 Task: Create in the project AgileEngine and in the Backlog issue 'Integrate a new gamification feature into an existing mobile application to increase user engagement and retention' a child issue 'Automated infrastructure security incident response testing and reporting', and assign it to team member softage.1@softage.net. Create in the project AgileEngine and in the Backlog issue 'Develop a new tool for automated testing of web application accessibility compliance for people with disabilities' a child issue 'Integration with human capital management software', and assign it to team member softage.2@softage.net
Action: Mouse moved to (627, 487)
Screenshot: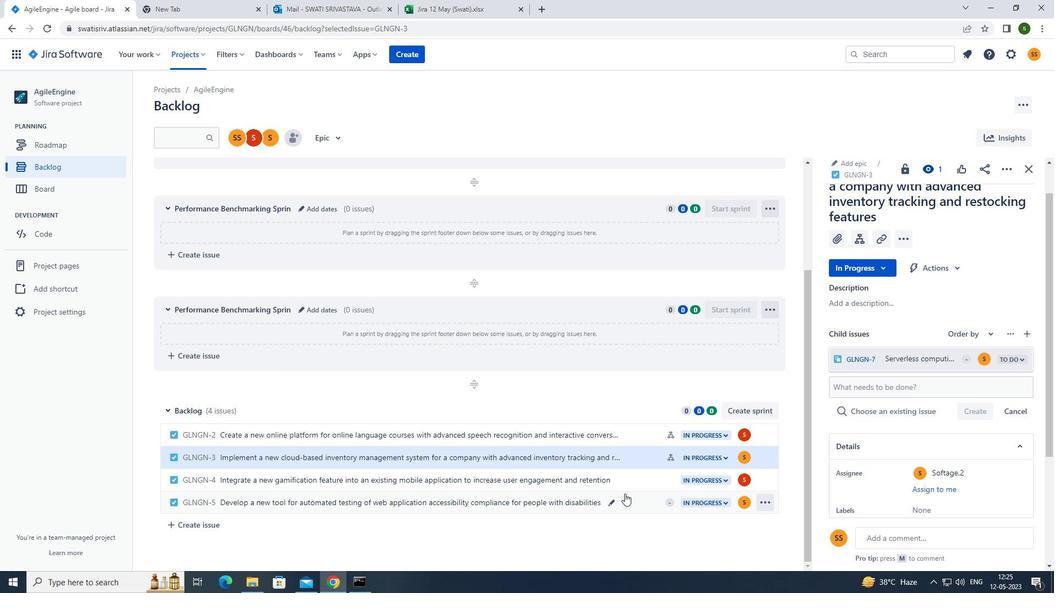 
Action: Mouse pressed left at (627, 487)
Screenshot: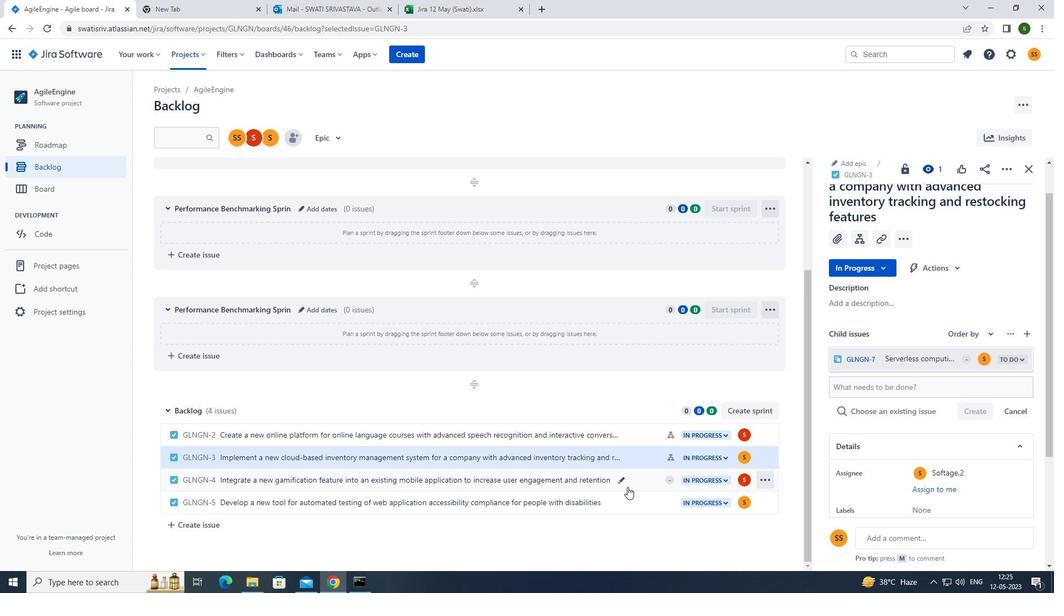 
Action: Mouse moved to (858, 265)
Screenshot: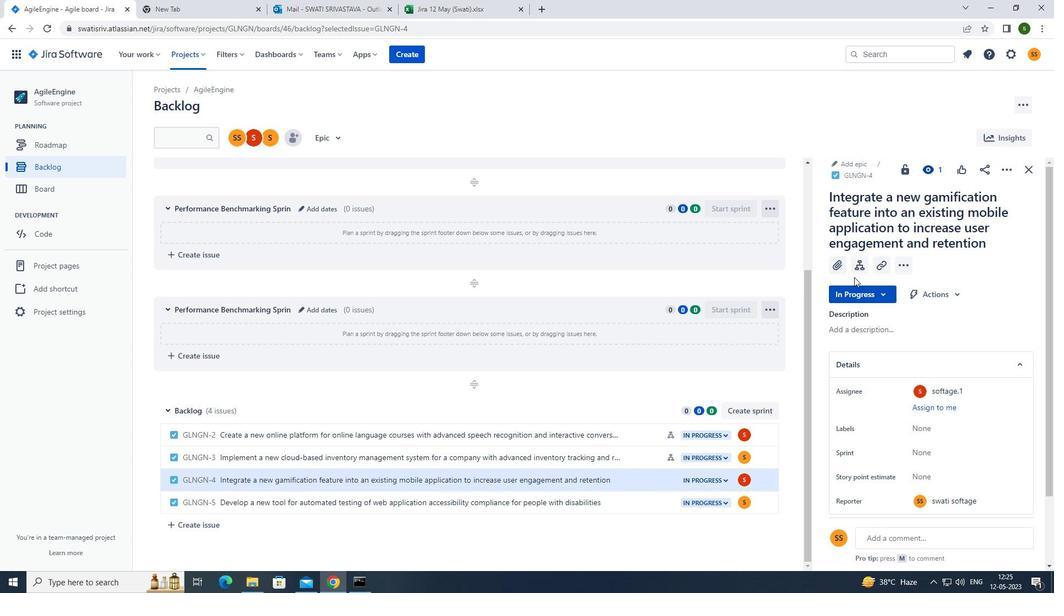 
Action: Mouse pressed left at (858, 265)
Screenshot: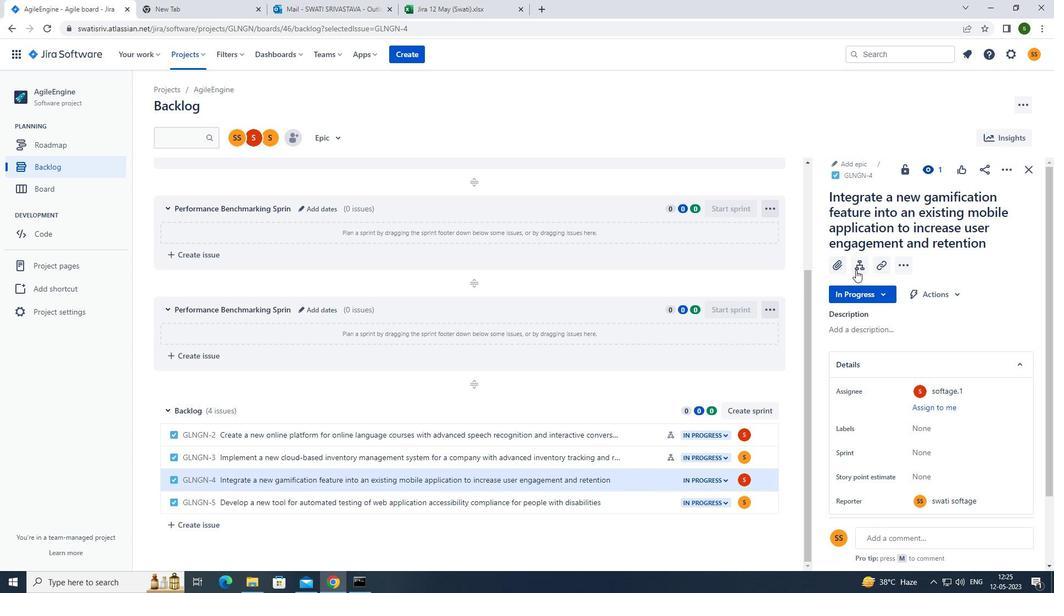 
Action: Mouse moved to (909, 356)
Screenshot: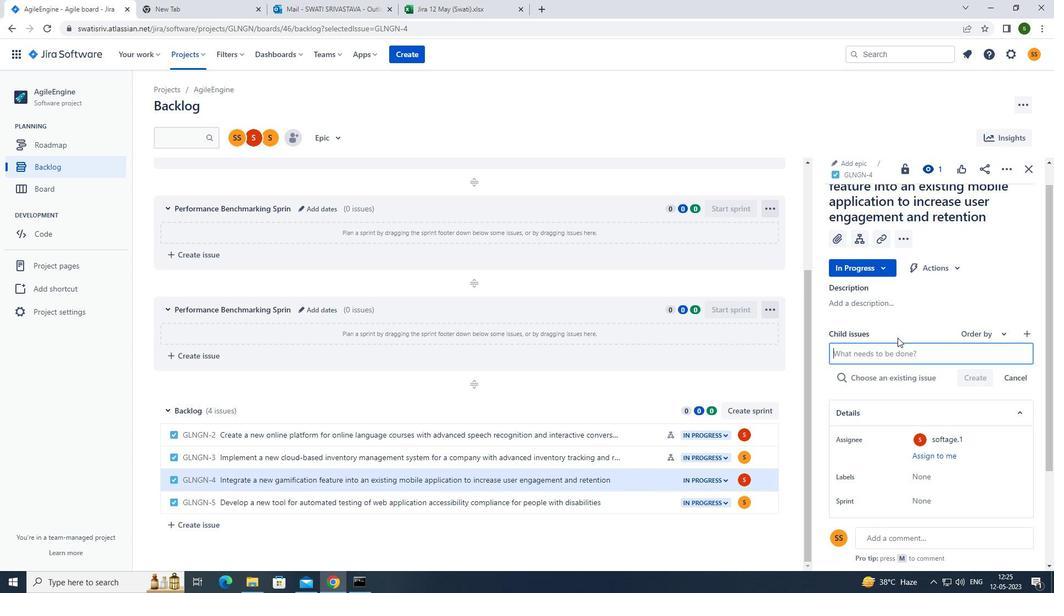 
Action: Mouse pressed left at (909, 356)
Screenshot: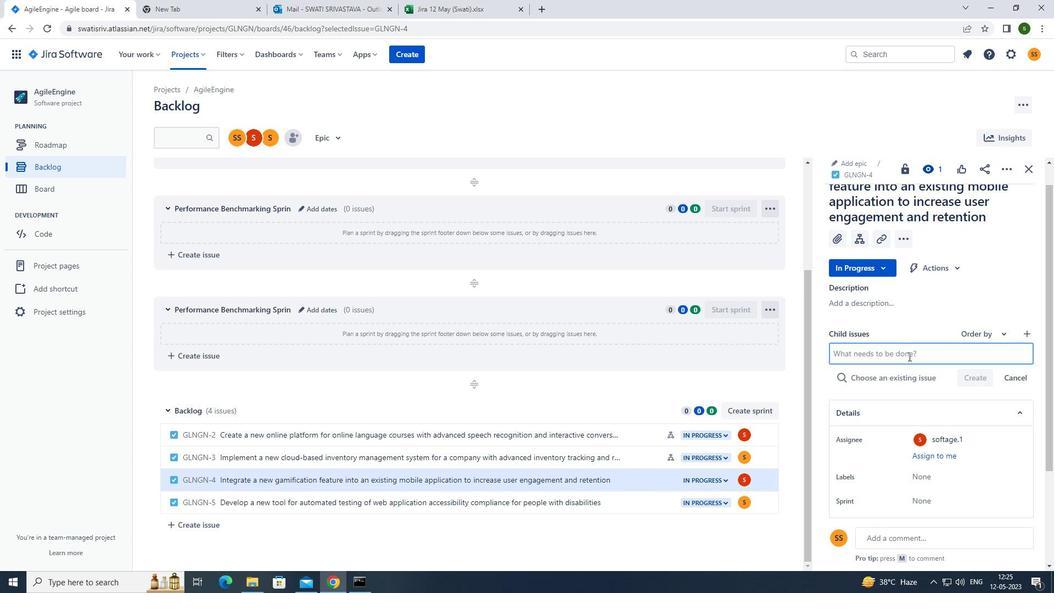 
Action: Mouse moved to (860, 352)
Screenshot: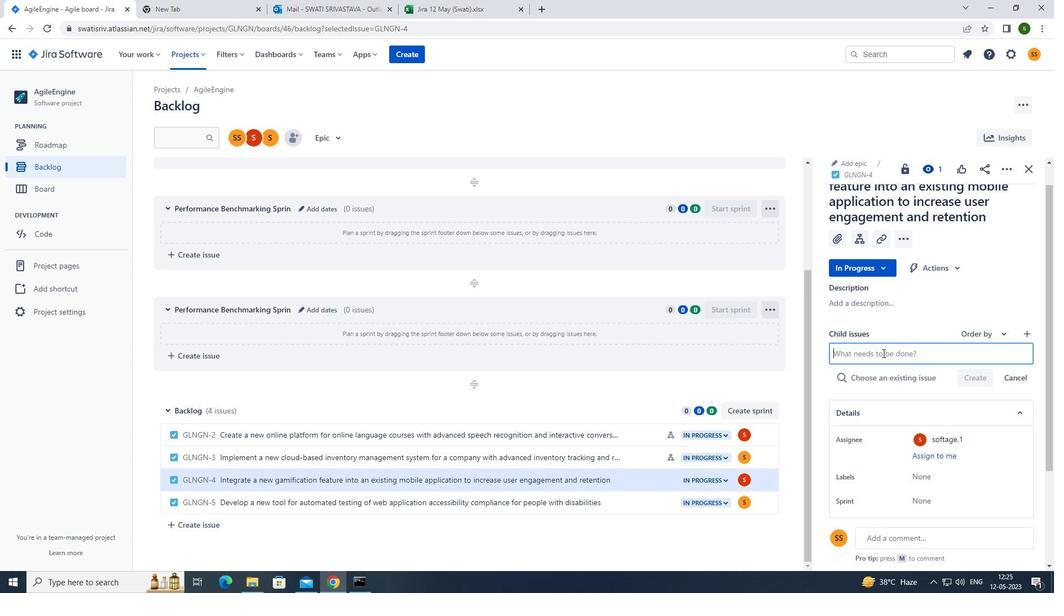 
Action: Key pressed <Key.caps_lock>a<Key.caps_lock>uton<Key.backspace>mated<Key.space>infrastructure<Key.space>incident<Key.space>response<Key.space>testing<Key.space>and<Key.space>reporting<Key.enter>
Screenshot: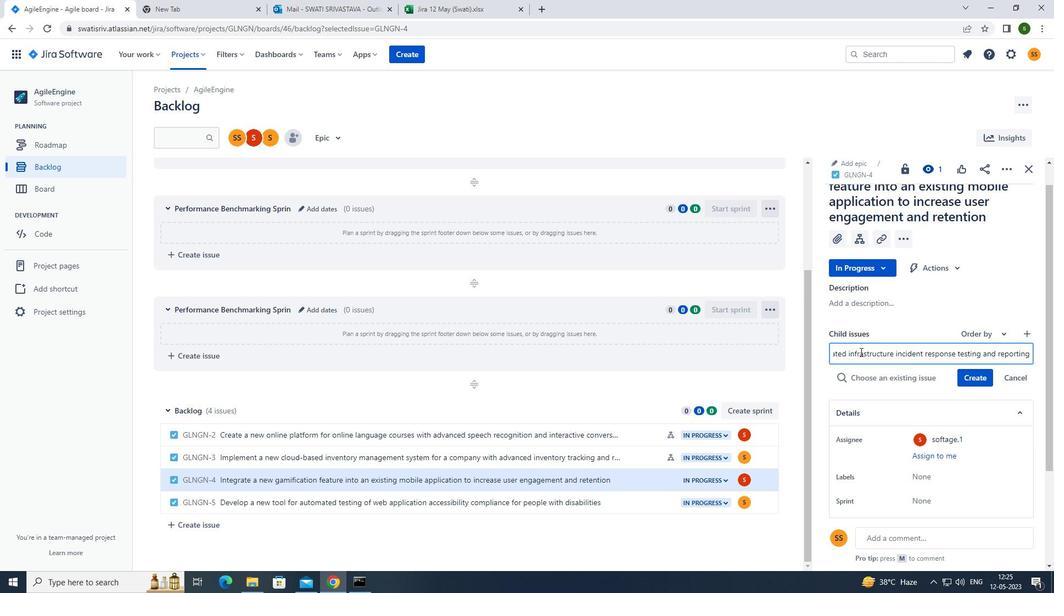 
Action: Mouse moved to (982, 355)
Screenshot: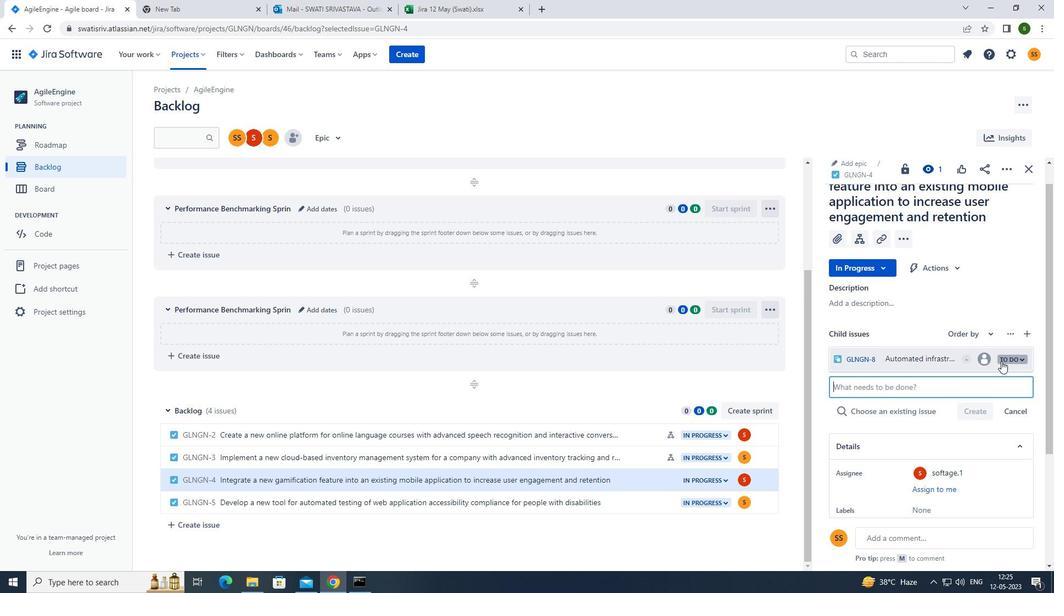 
Action: Mouse pressed left at (982, 355)
Screenshot: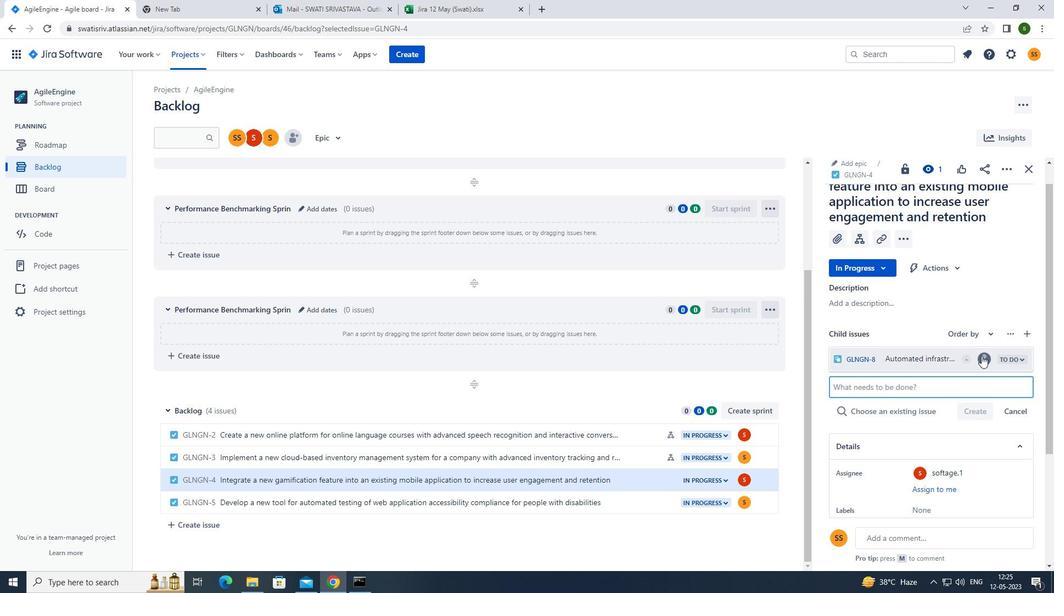 
Action: Mouse moved to (893, 391)
Screenshot: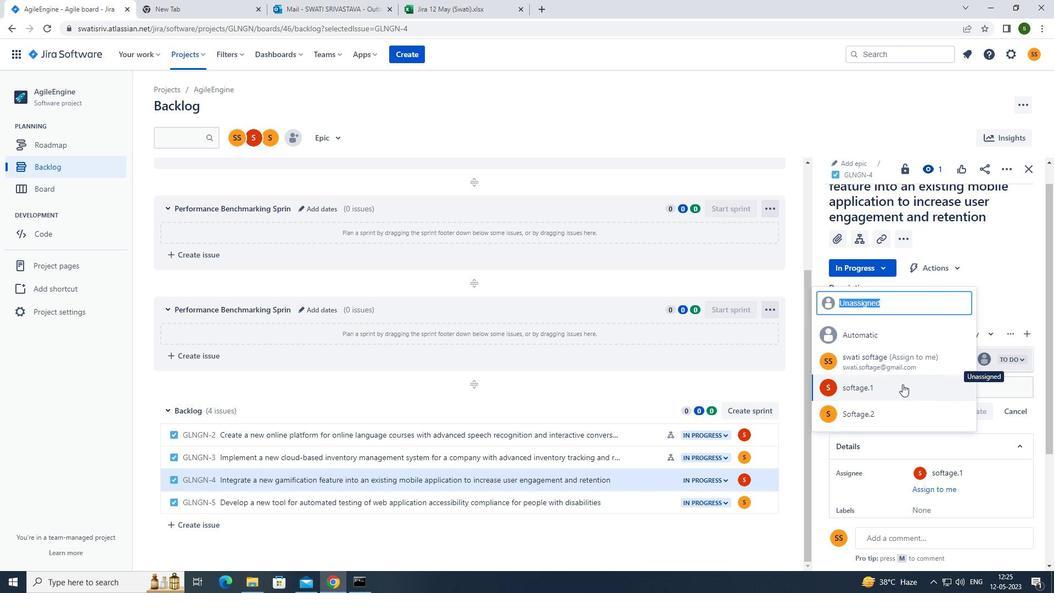 
Action: Mouse pressed left at (893, 391)
Screenshot: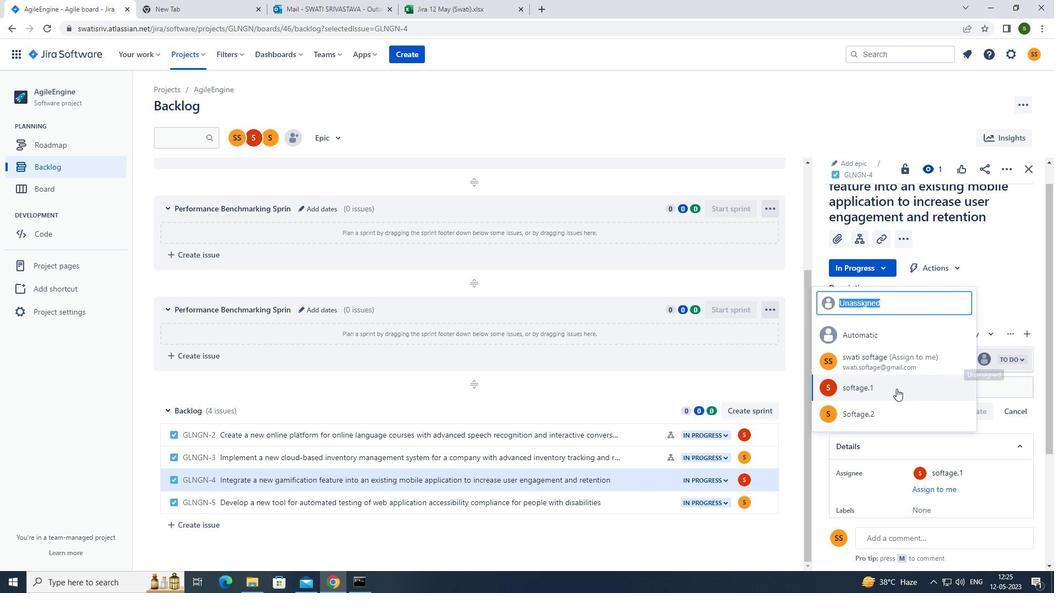 
Action: Mouse moved to (638, 507)
Screenshot: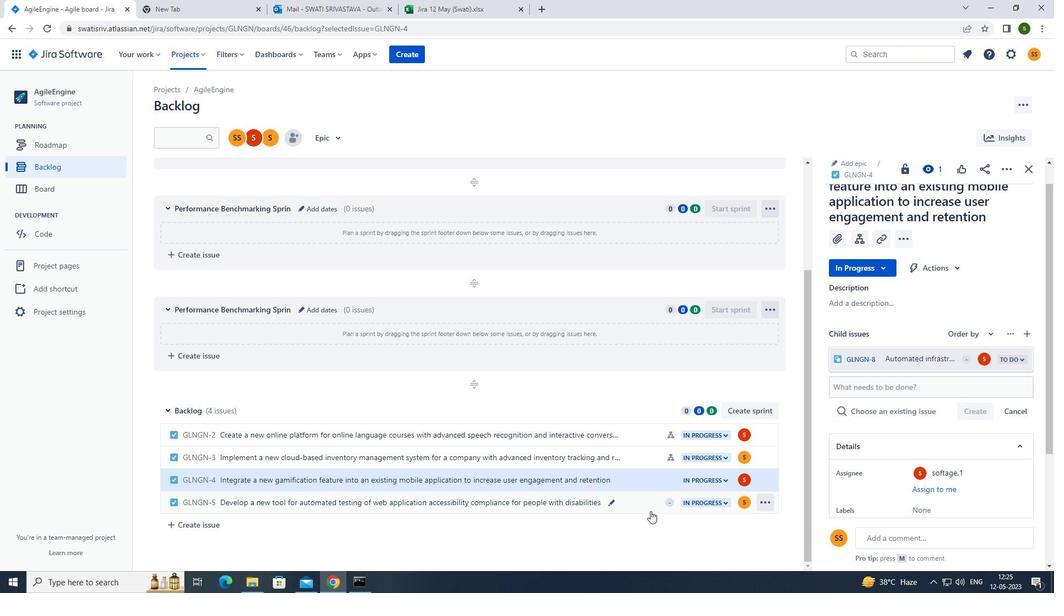 
Action: Mouse pressed left at (638, 507)
Screenshot: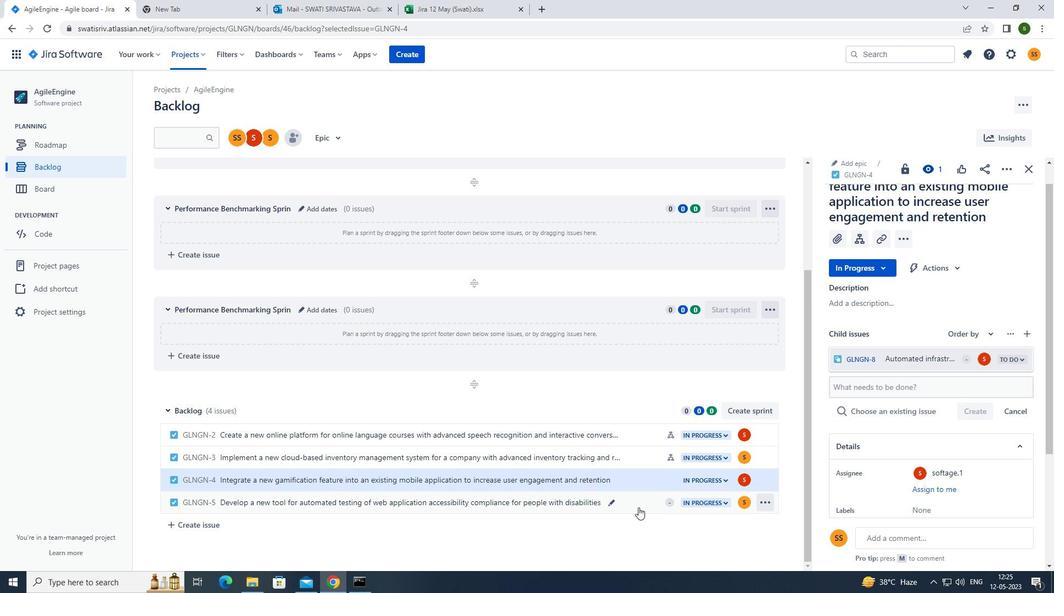 
Action: Mouse moved to (858, 258)
Screenshot: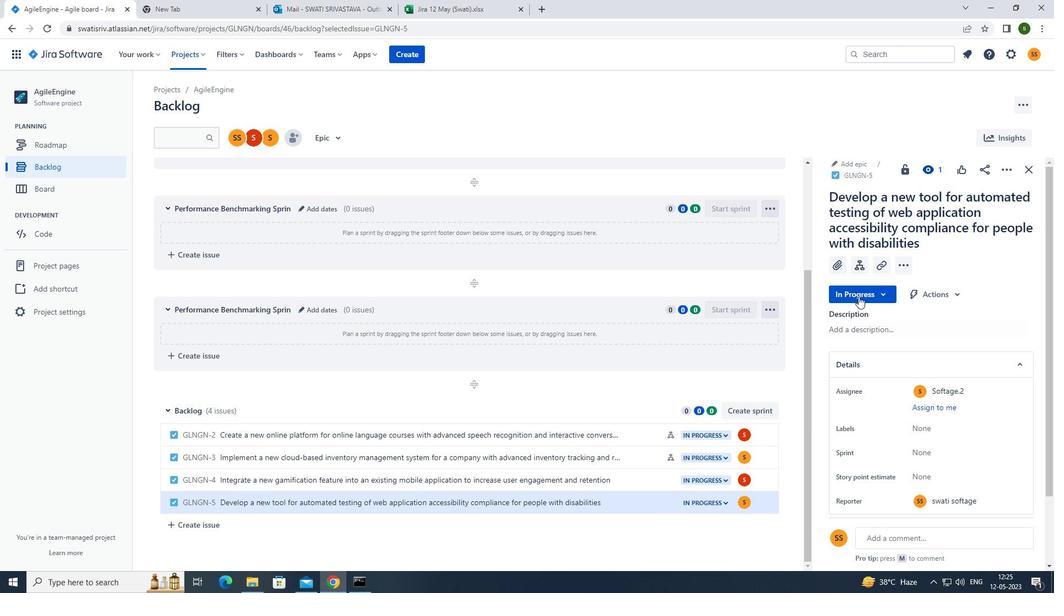 
Action: Mouse pressed left at (858, 258)
Screenshot: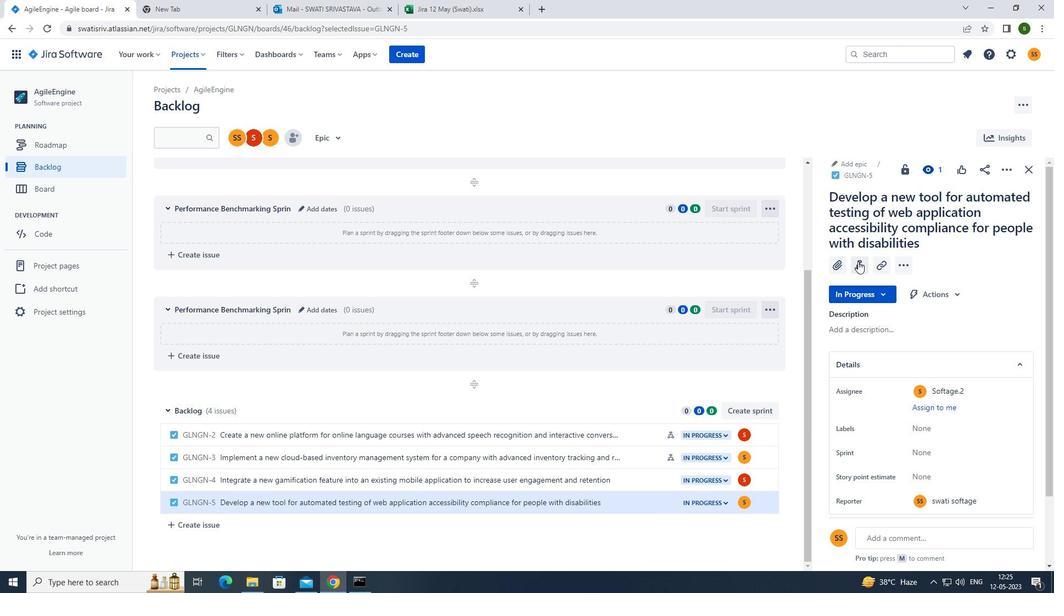 
Action: Mouse moved to (893, 357)
Screenshot: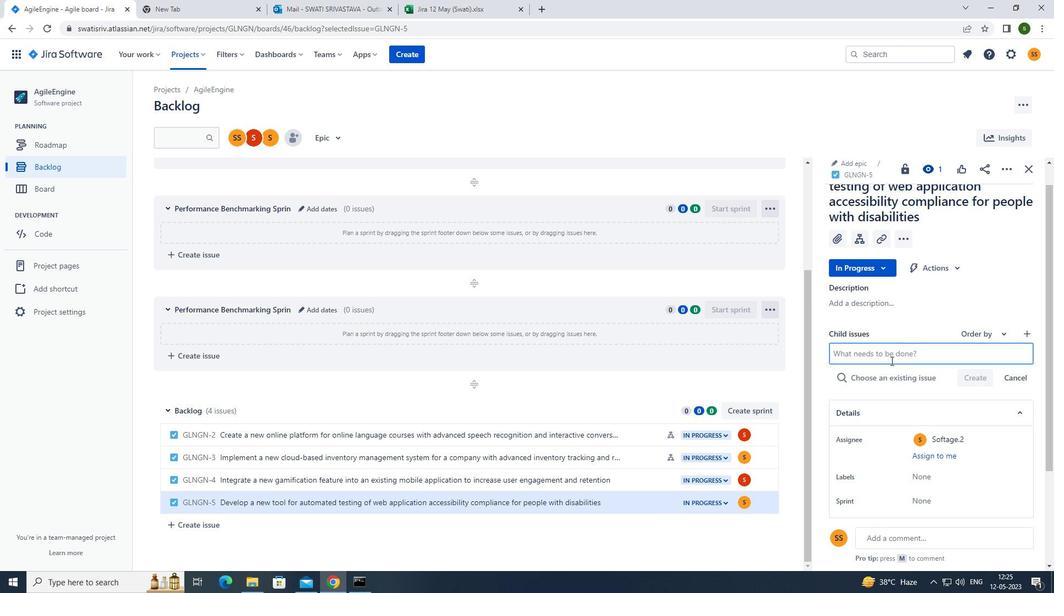 
Action: Mouse pressed left at (893, 357)
Screenshot: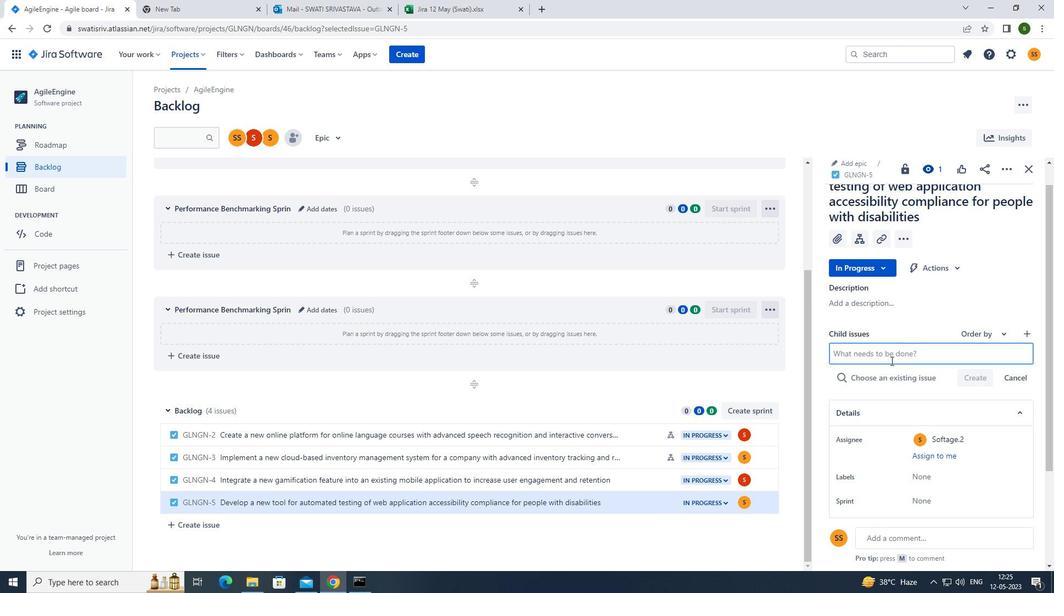 
Action: Mouse moved to (836, 371)
Screenshot: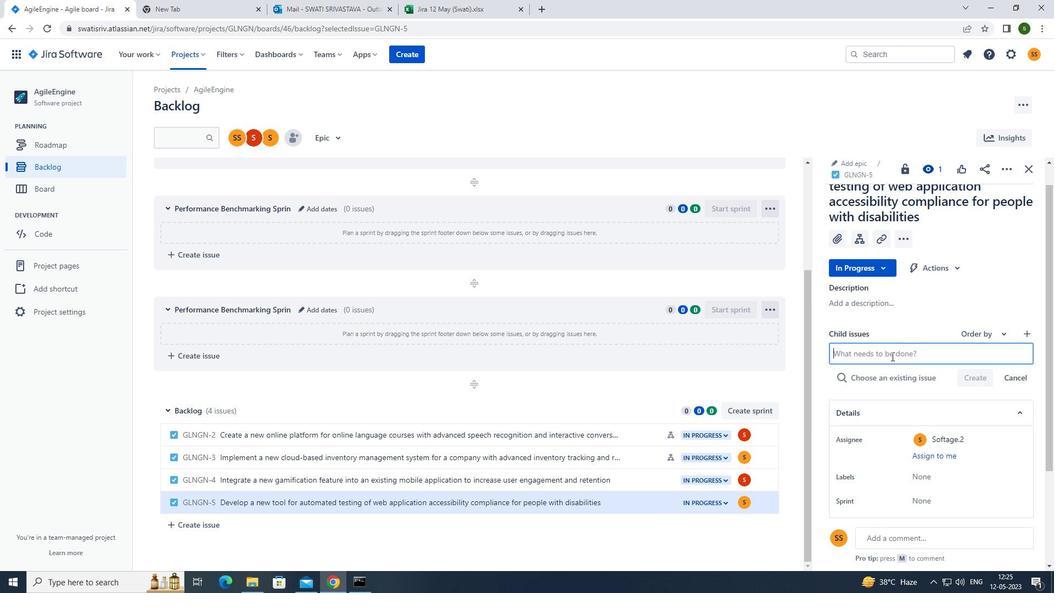 
Action: Key pressed <Key.caps_lock>i<Key.caps_lock>ntegration<Key.space>with<Key.space>human<Key.space>capital<Key.space>management<Key.space>software<Key.enter>
Screenshot: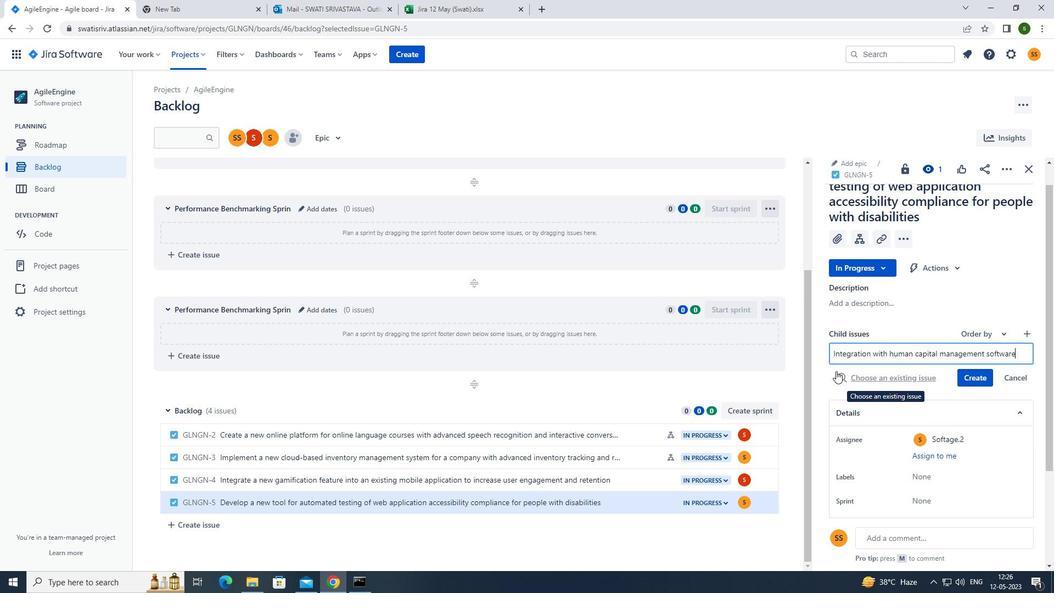 
Action: Mouse moved to (983, 359)
Screenshot: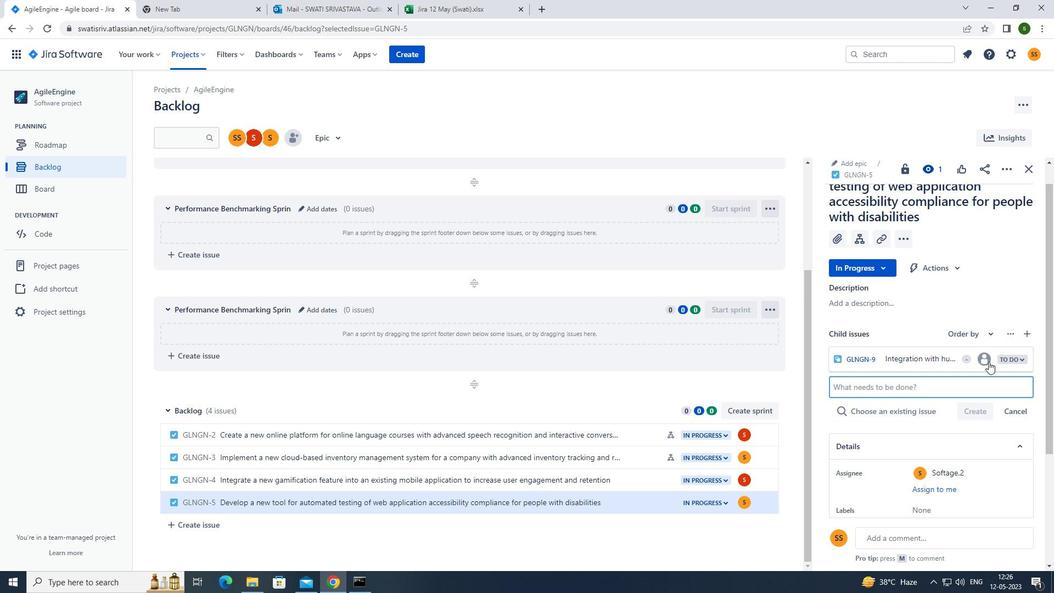
Action: Mouse pressed left at (983, 359)
Screenshot: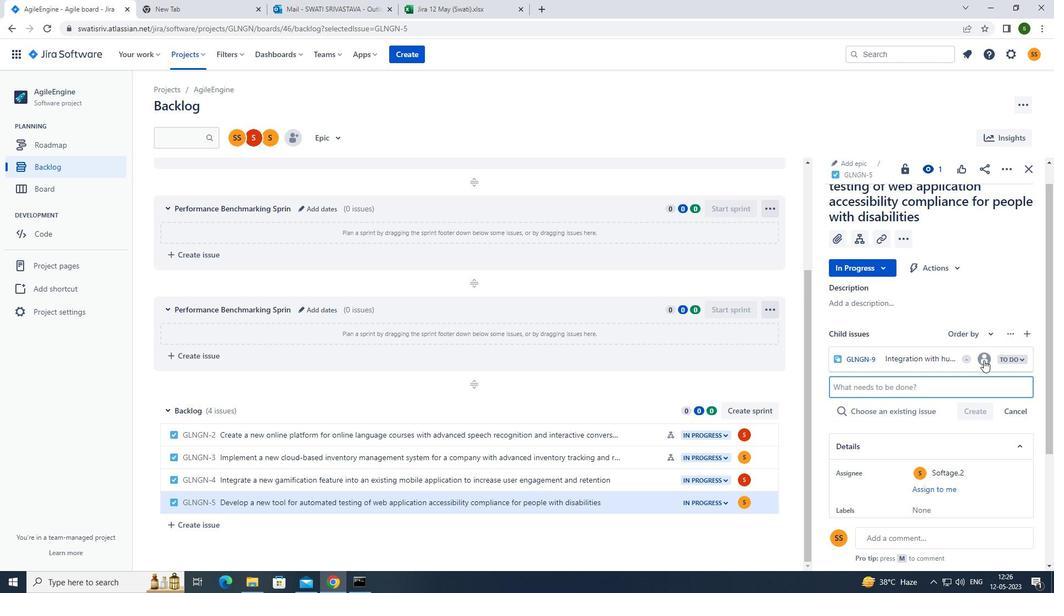 
Action: Mouse moved to (880, 413)
Screenshot: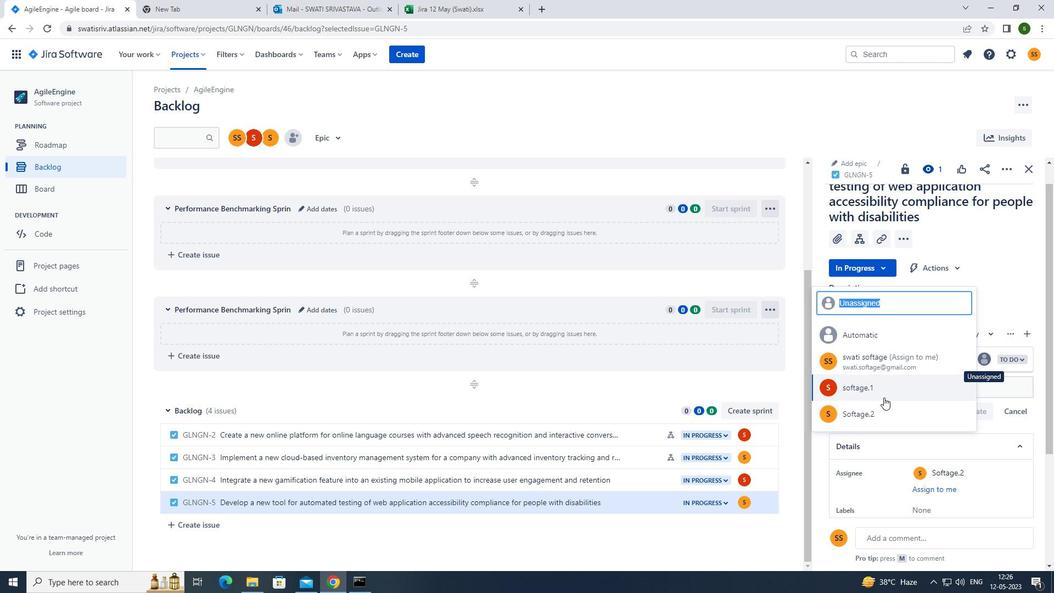 
Action: Mouse pressed left at (880, 413)
Screenshot: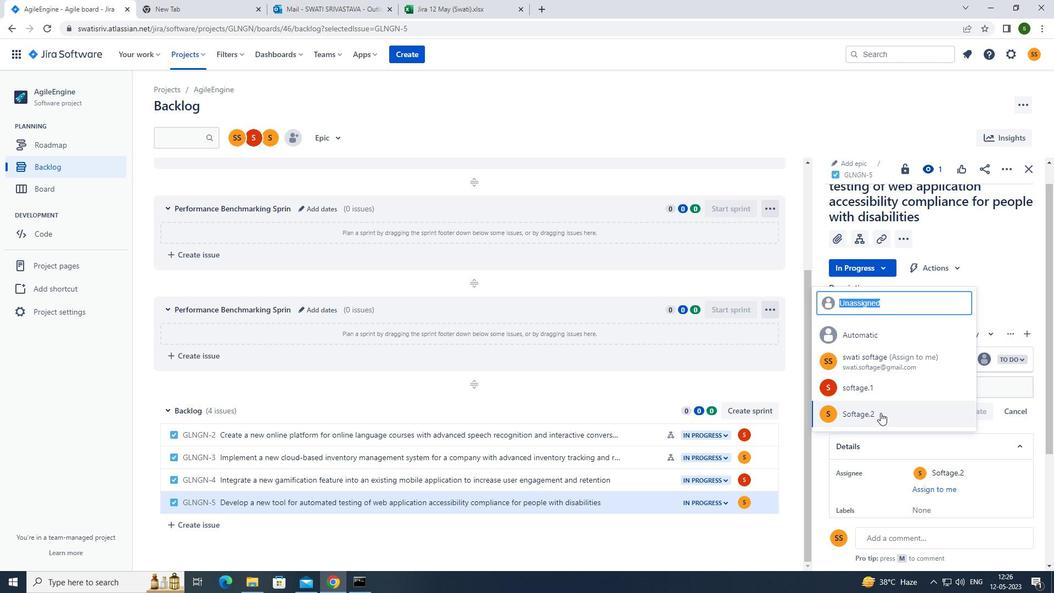 
Action: Mouse moved to (758, 386)
Screenshot: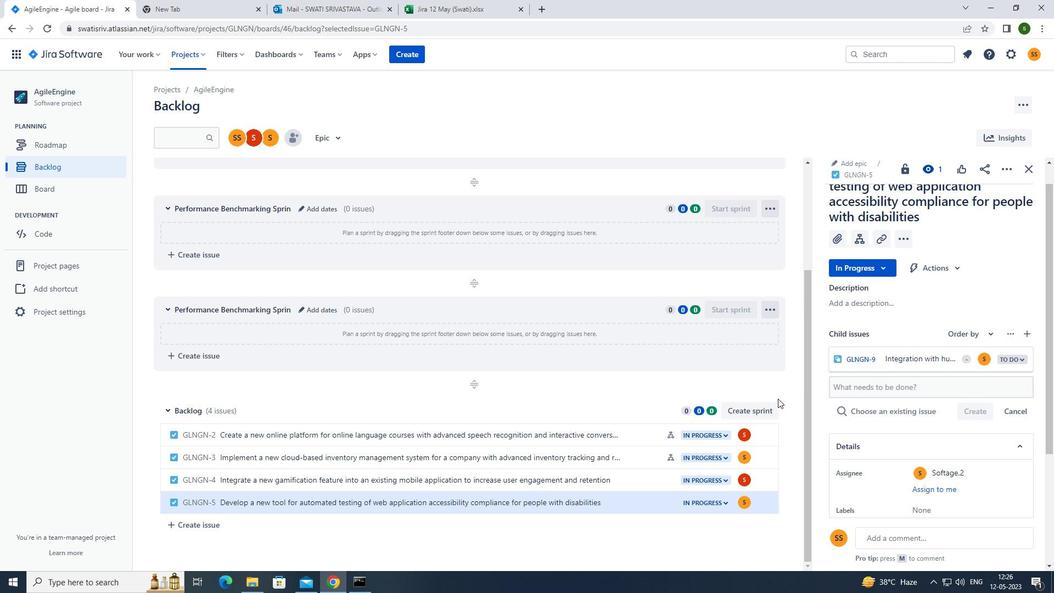 
